 Task: Add 13/15 Count Farmed Previously Frozen Super Colossal Peeled & Deveined Raw Shrimp to the cart.
Action: Mouse pressed left at (15, 121)
Screenshot: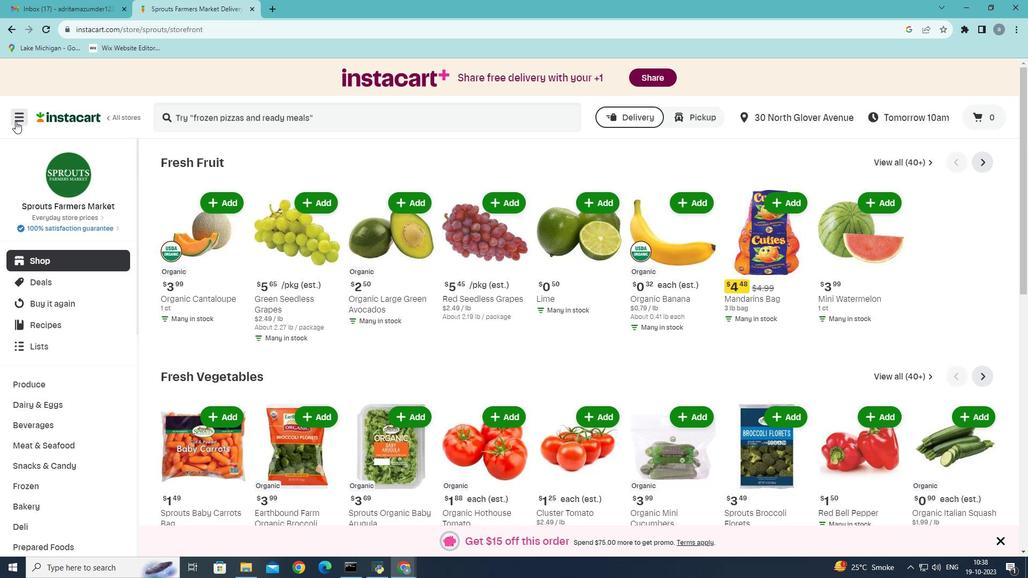 
Action: Mouse moved to (46, 313)
Screenshot: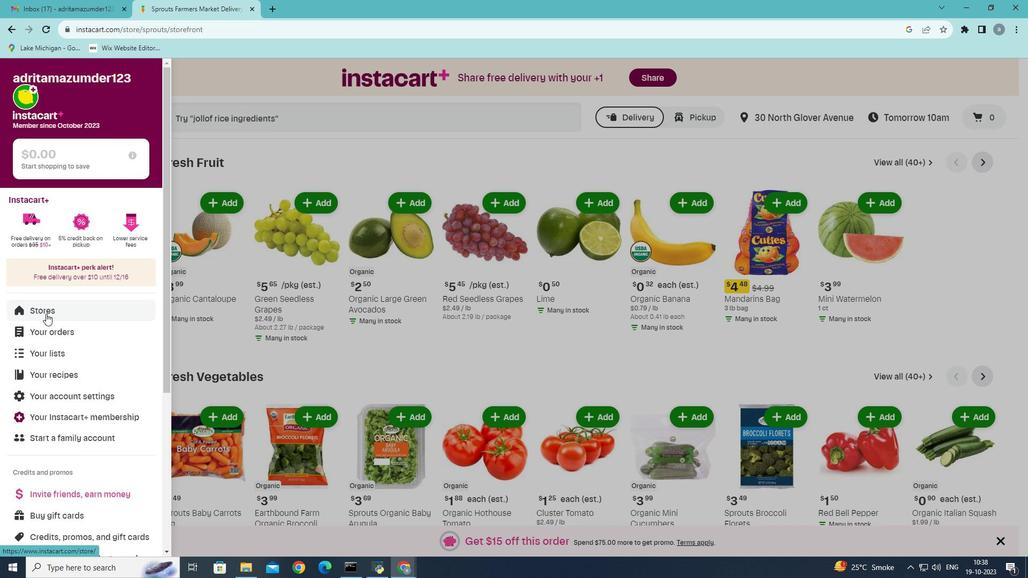 
Action: Mouse pressed left at (46, 313)
Screenshot: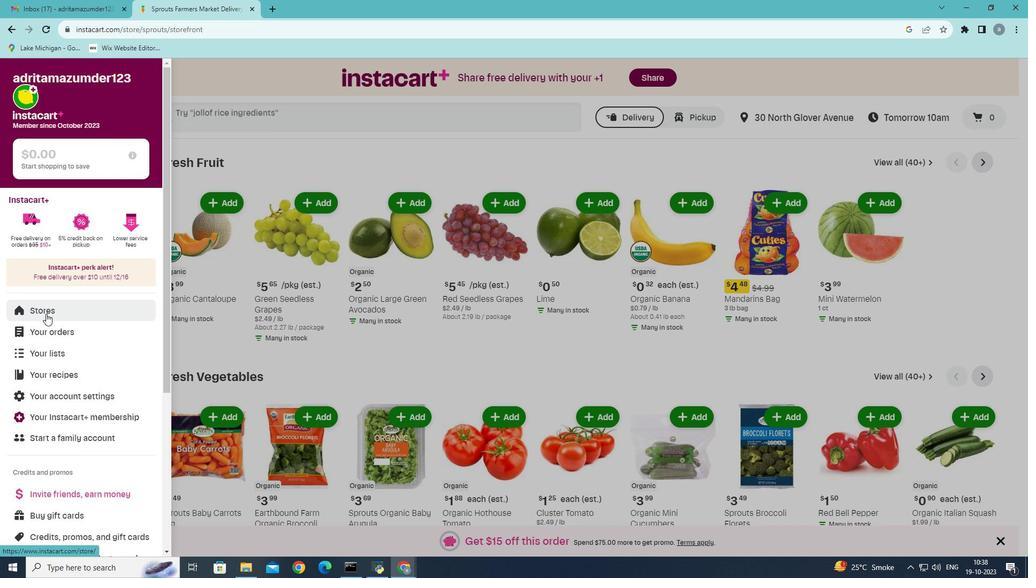 
Action: Mouse moved to (257, 118)
Screenshot: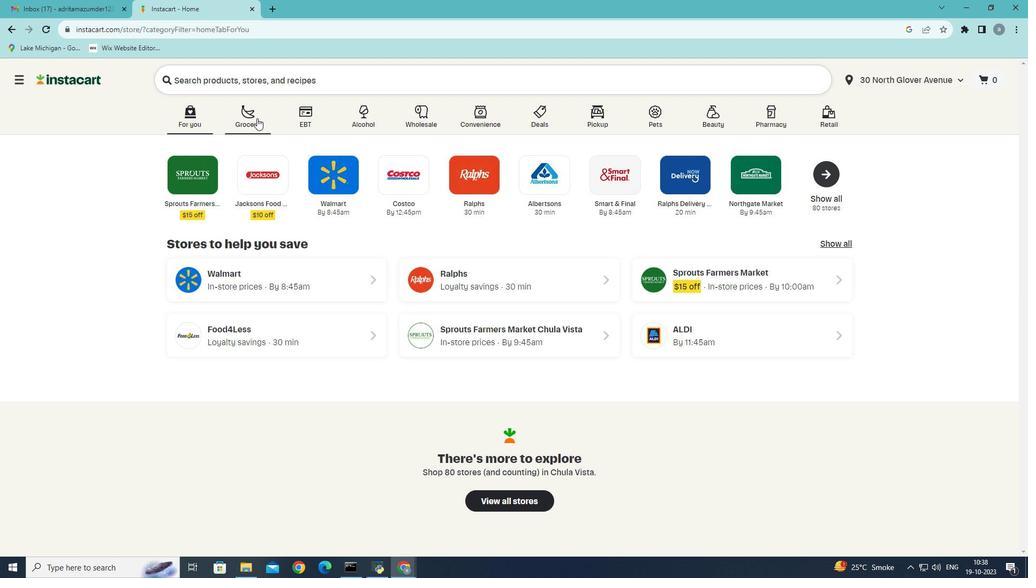 
Action: Mouse pressed left at (257, 118)
Screenshot: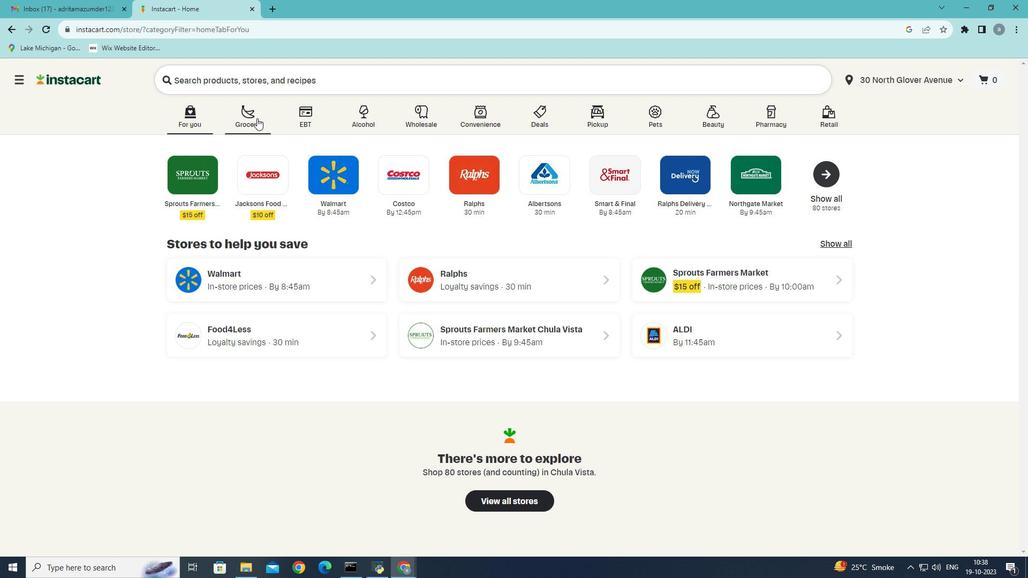 
Action: Mouse moved to (287, 317)
Screenshot: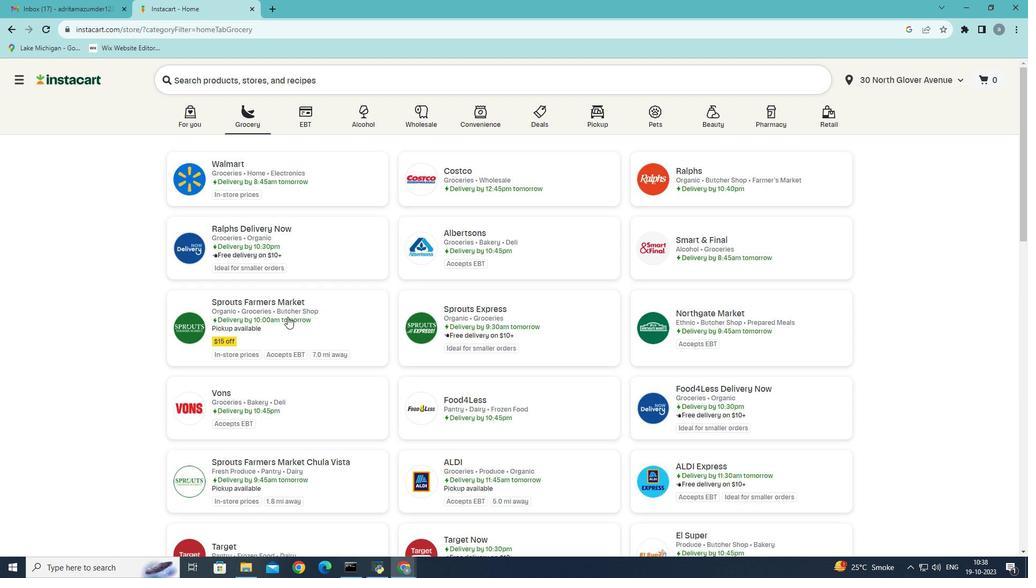 
Action: Mouse pressed left at (287, 317)
Screenshot: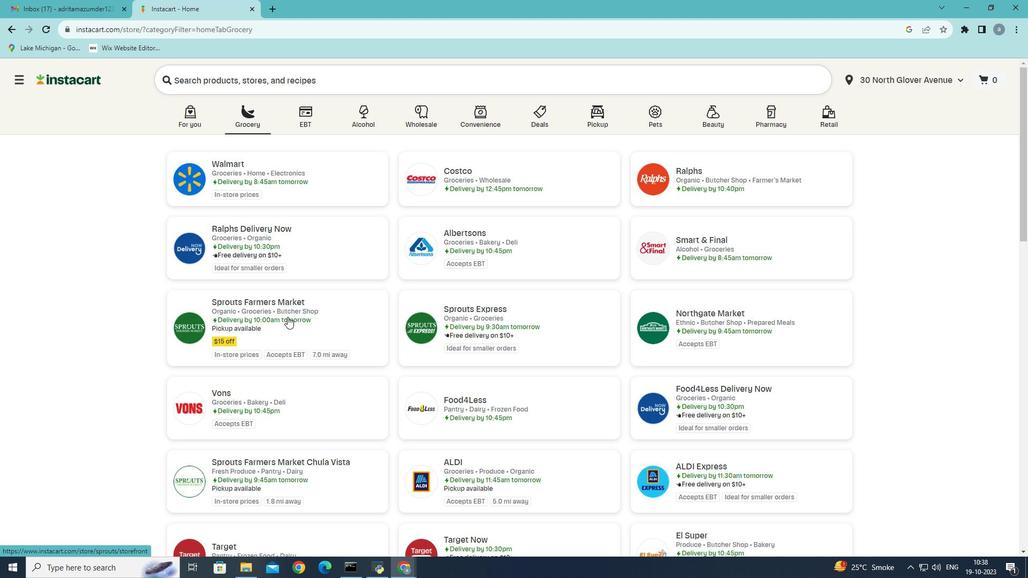 
Action: Mouse moved to (48, 441)
Screenshot: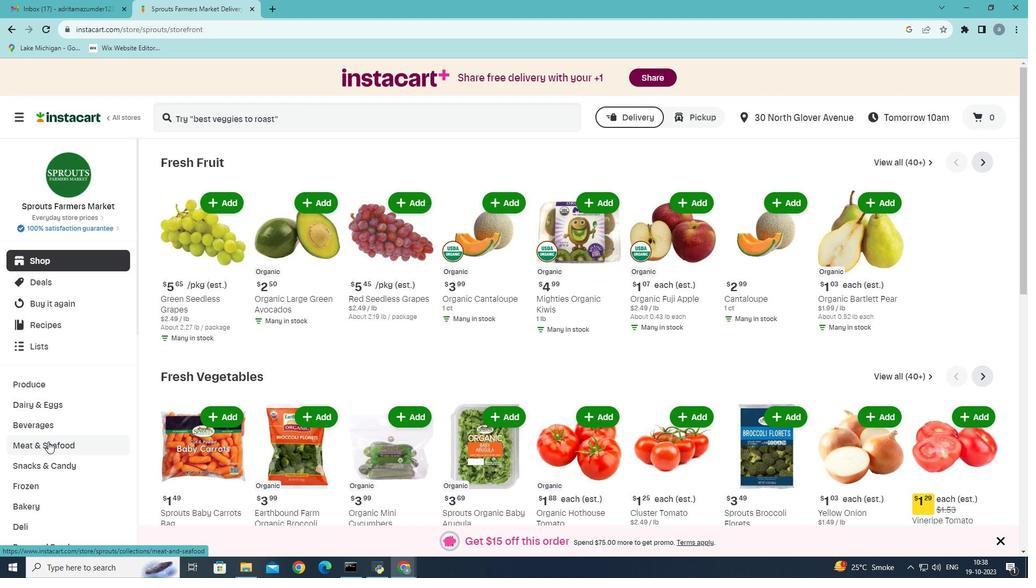 
Action: Mouse pressed left at (48, 441)
Screenshot: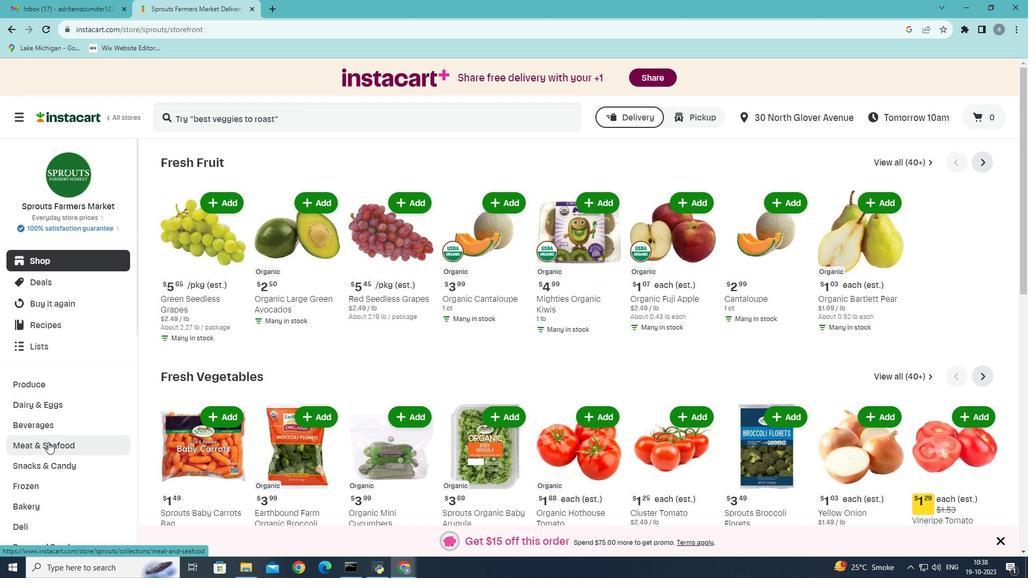 
Action: Mouse moved to (472, 195)
Screenshot: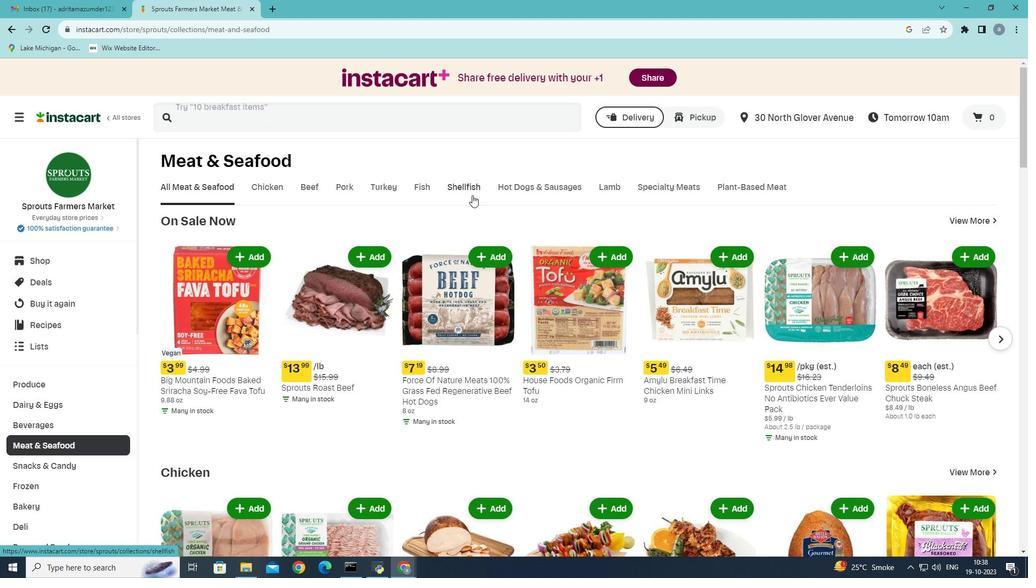 
Action: Mouse pressed left at (472, 195)
Screenshot: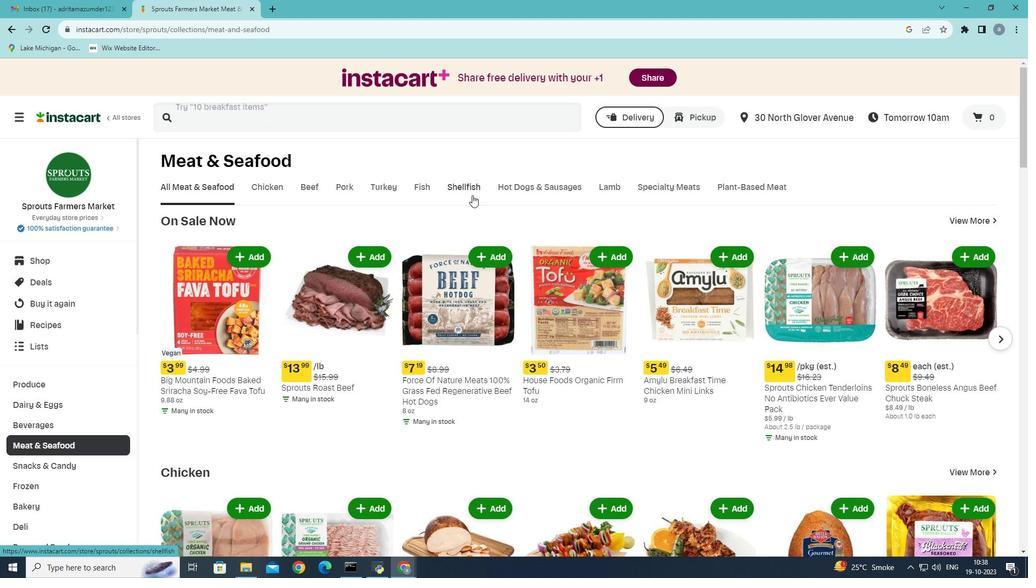 
Action: Mouse moved to (364, 389)
Screenshot: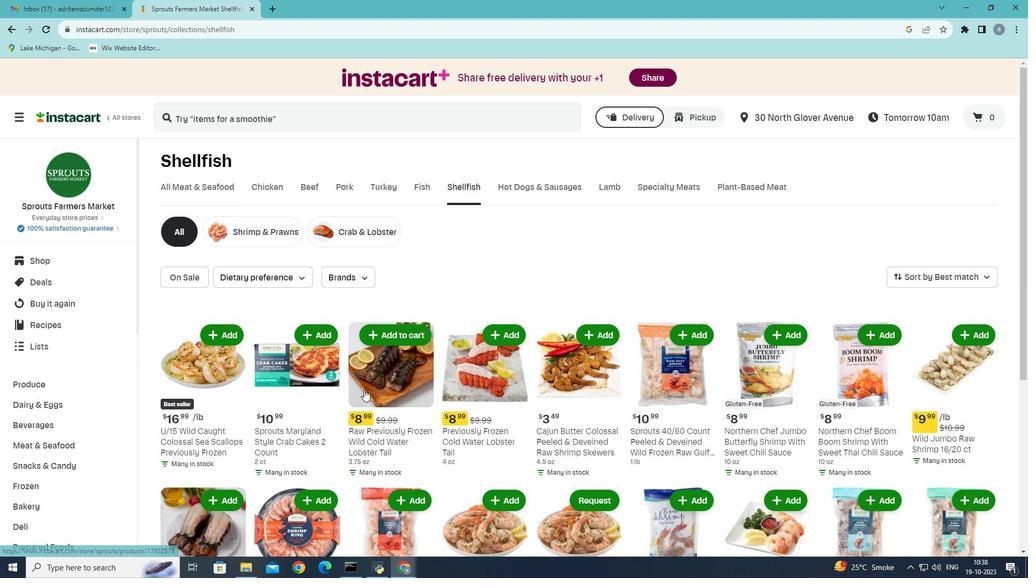 
Action: Mouse scrolled (364, 389) with delta (0, 0)
Screenshot: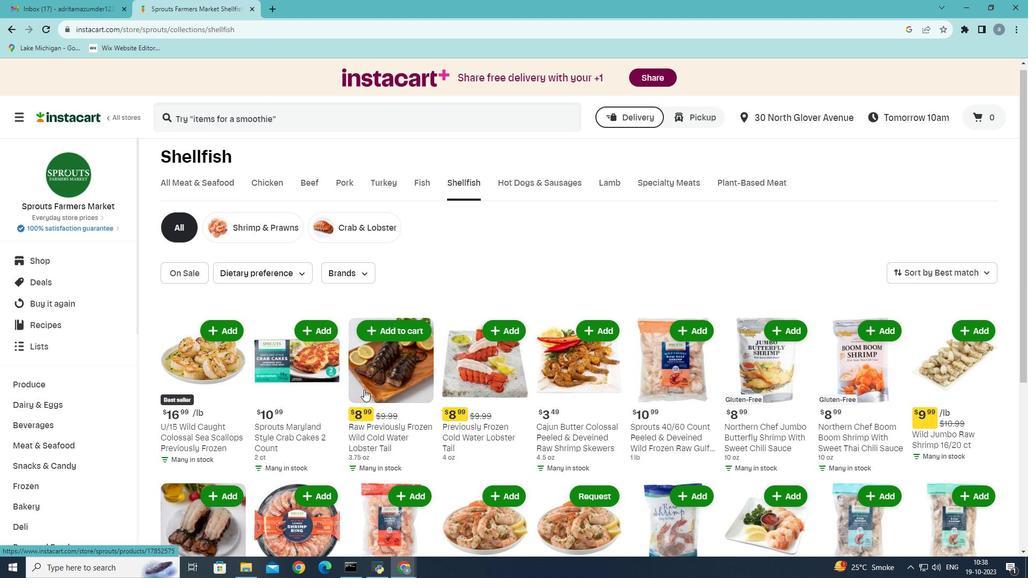 
Action: Mouse moved to (433, 394)
Screenshot: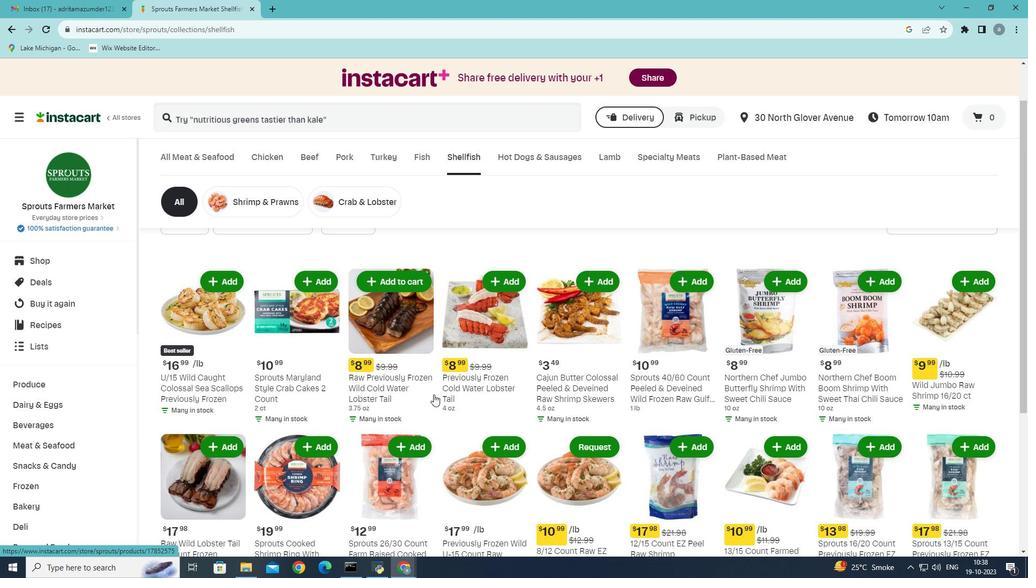 
Action: Mouse scrolled (433, 394) with delta (0, 0)
Screenshot: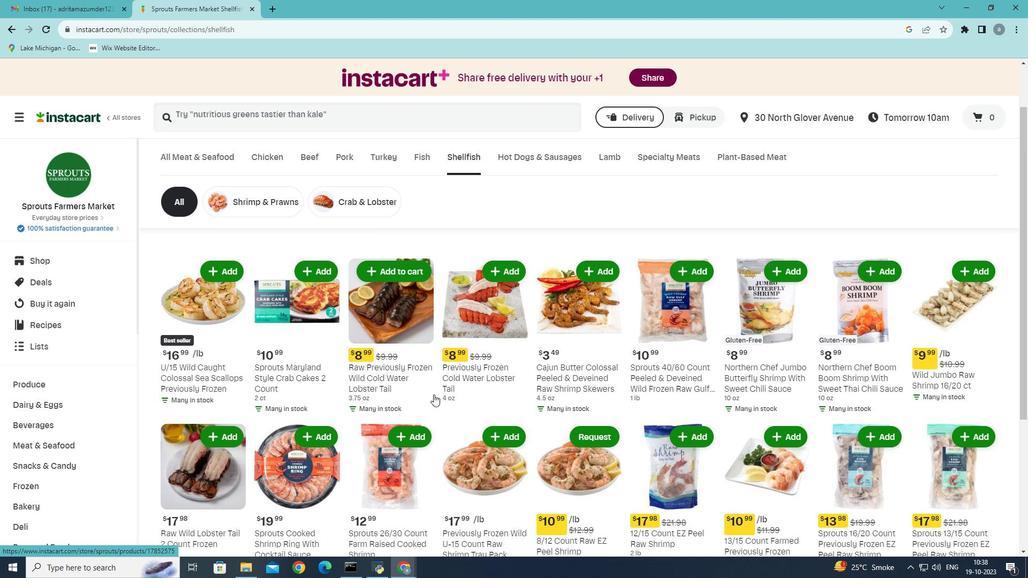 
Action: Mouse scrolled (433, 394) with delta (0, 0)
Screenshot: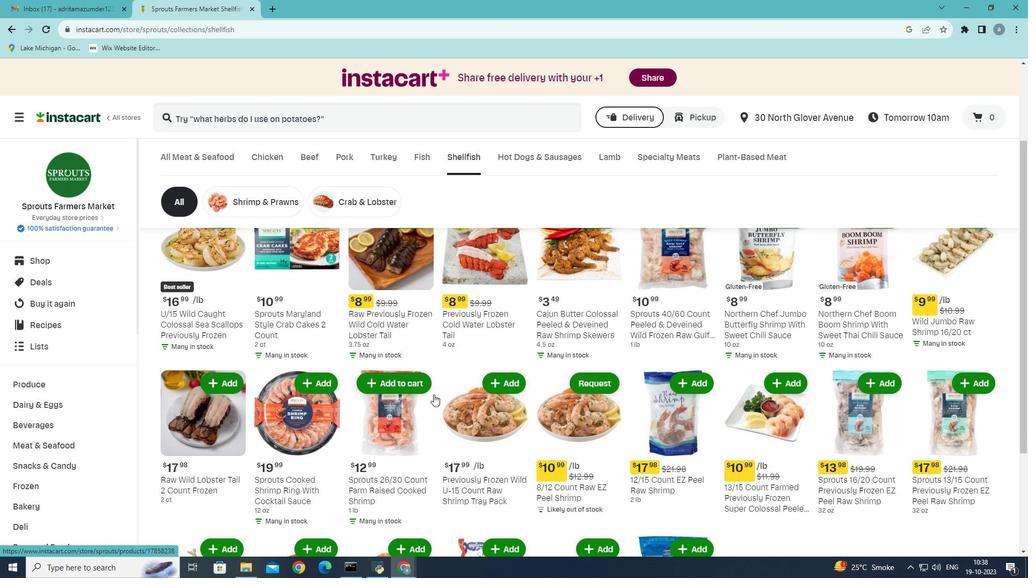 
Action: Mouse scrolled (433, 394) with delta (0, 0)
Screenshot: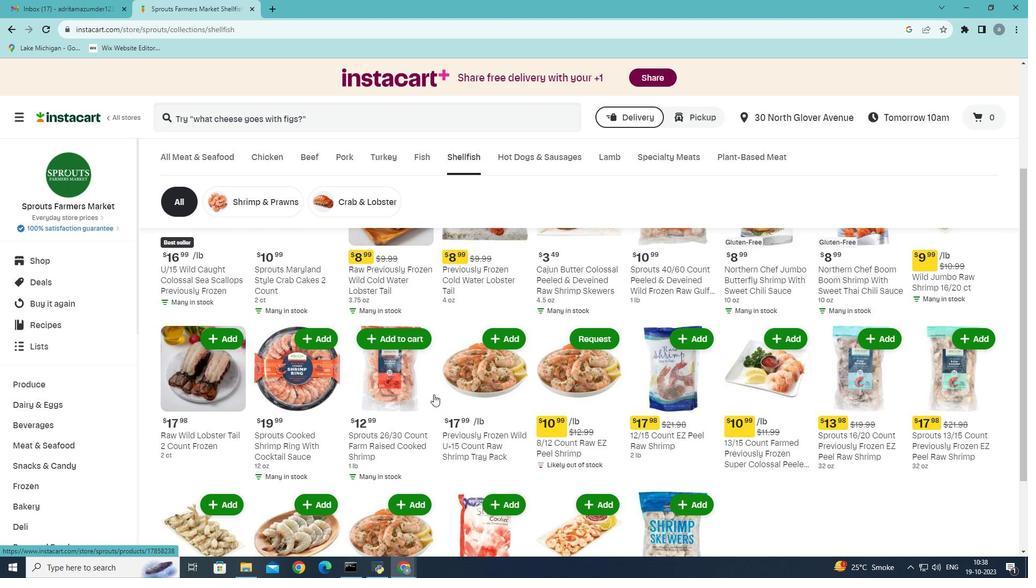 
Action: Mouse moved to (777, 290)
Screenshot: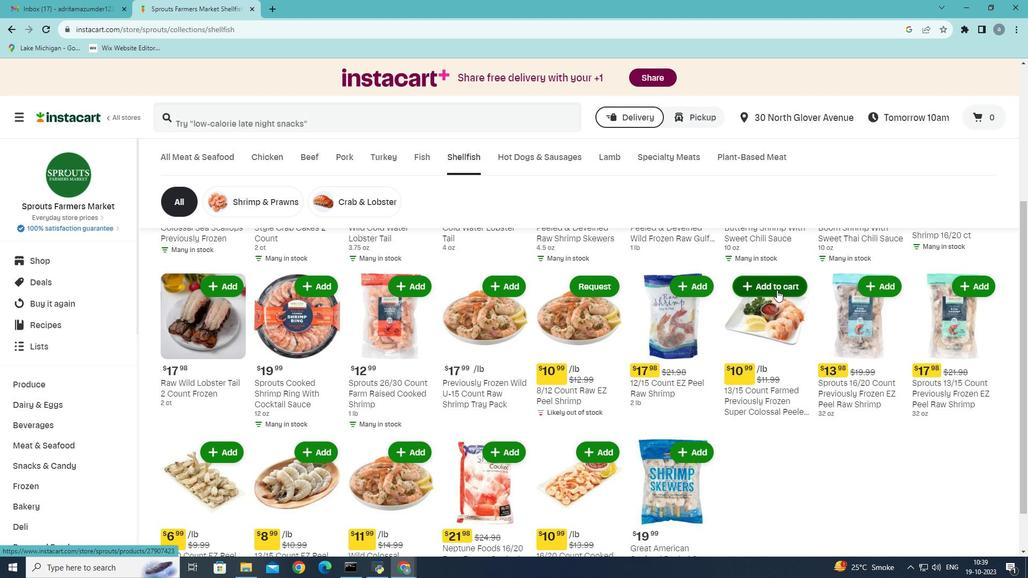 
Action: Mouse pressed left at (777, 290)
Screenshot: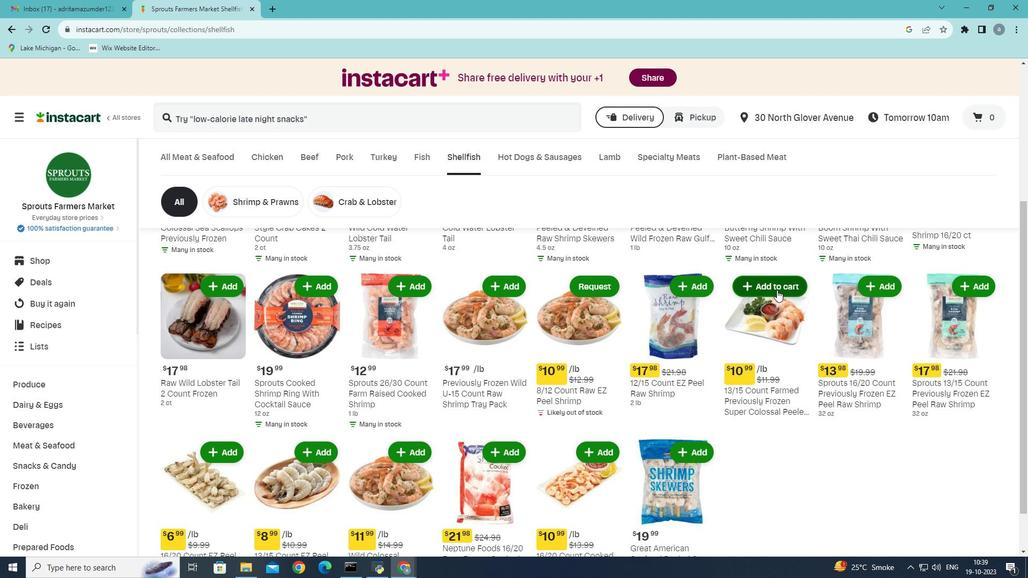 
Action: Mouse moved to (761, 300)
Screenshot: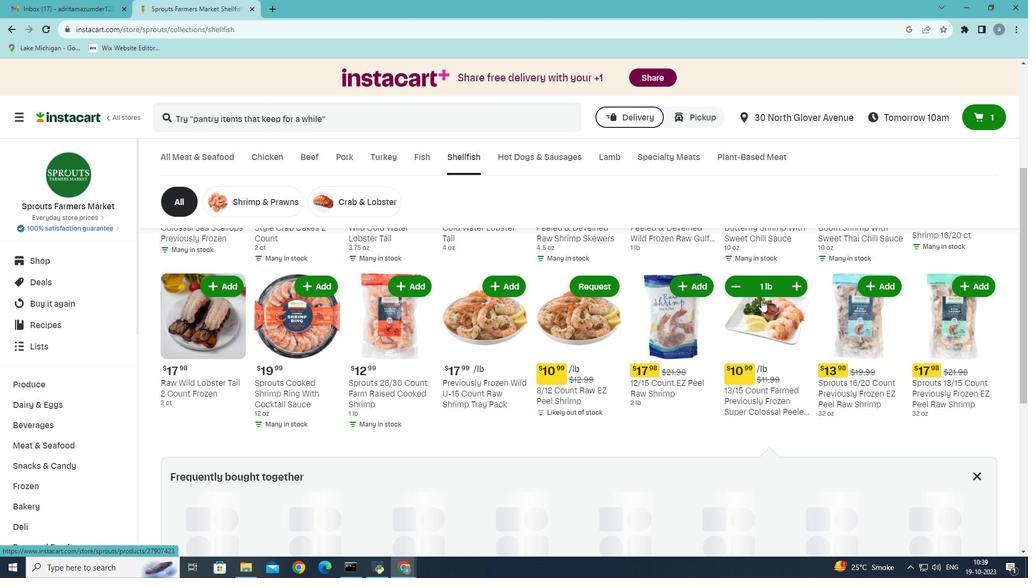 
